 Task: Create Card New Hire Training Session in Board Sales Pipeline Management to Workspace Financial Analysis and Planning. Create Card Machine Learning Model Testing Review in Board Project Time Tracking to Workspace Financial Analysis and Planning. Create Card Company Culture Workshop in Board Brand Messaging and Copywriting to Workspace Financial Analysis and Planning
Action: Mouse moved to (64, 278)
Screenshot: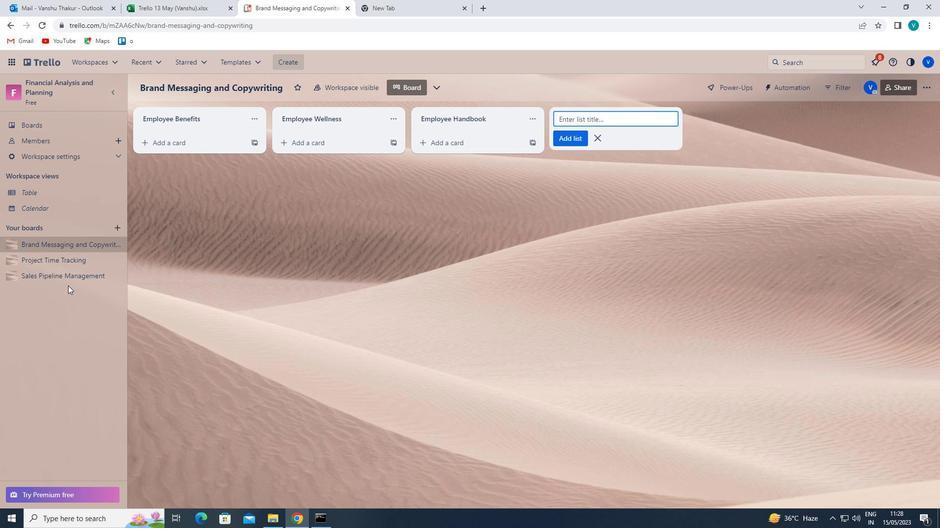 
Action: Mouse pressed left at (64, 278)
Screenshot: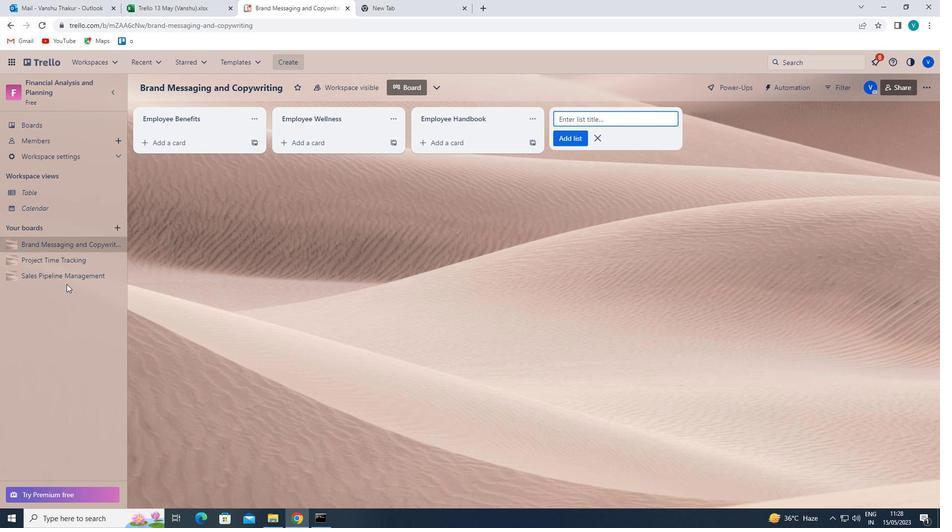 
Action: Mouse moved to (183, 142)
Screenshot: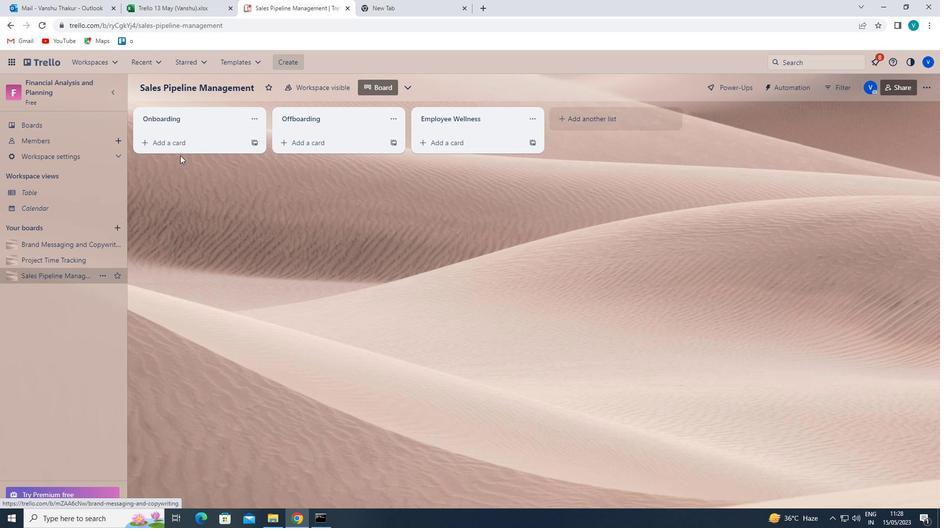 
Action: Mouse pressed left at (183, 142)
Screenshot: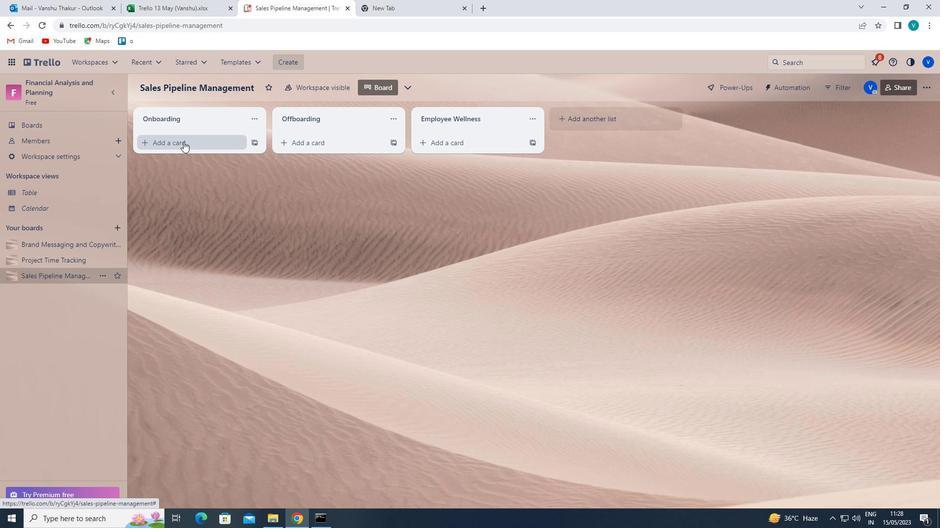 
Action: Key pressed <Key.shift>NEW<Key.space><Key.shift>HIRE<Key.space><Key.shift>TRAINING<Key.space><Key.shift>SESSION<Key.enter>
Screenshot: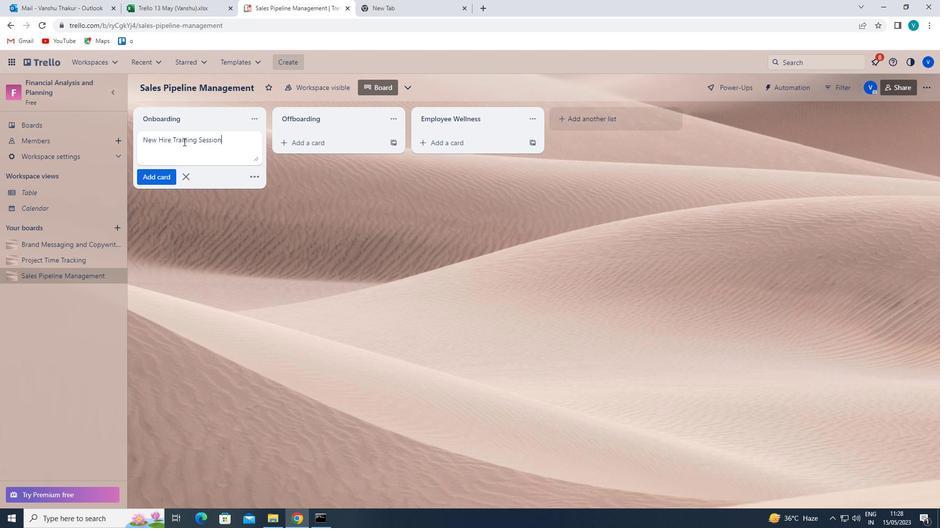 
Action: Mouse moved to (55, 254)
Screenshot: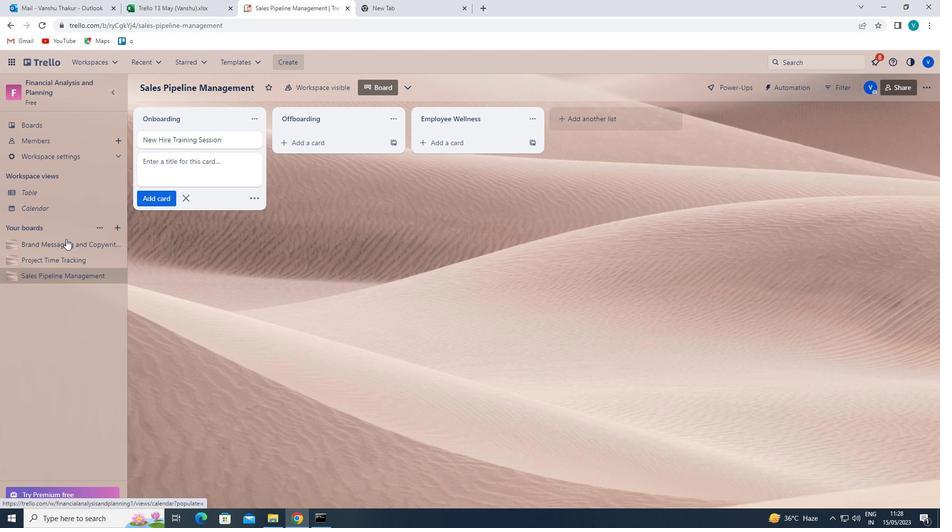 
Action: Mouse pressed left at (55, 254)
Screenshot: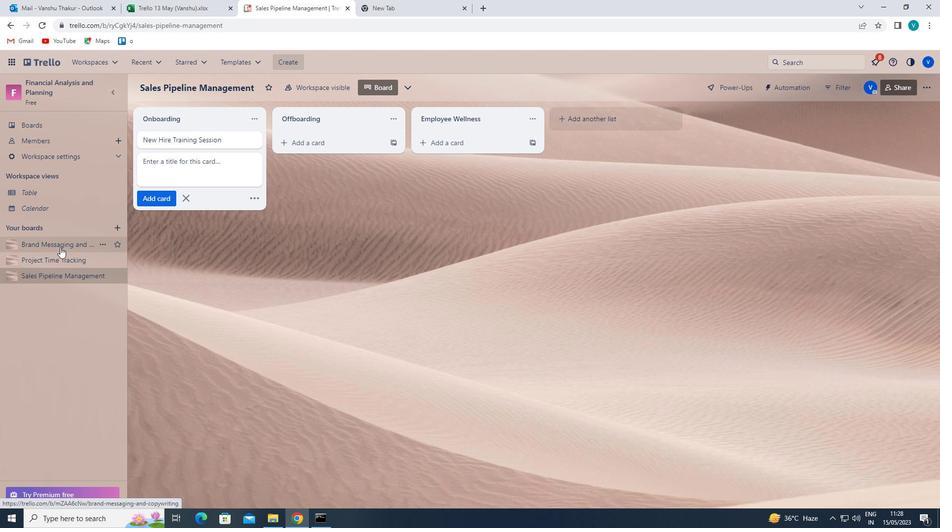 
Action: Mouse moved to (189, 147)
Screenshot: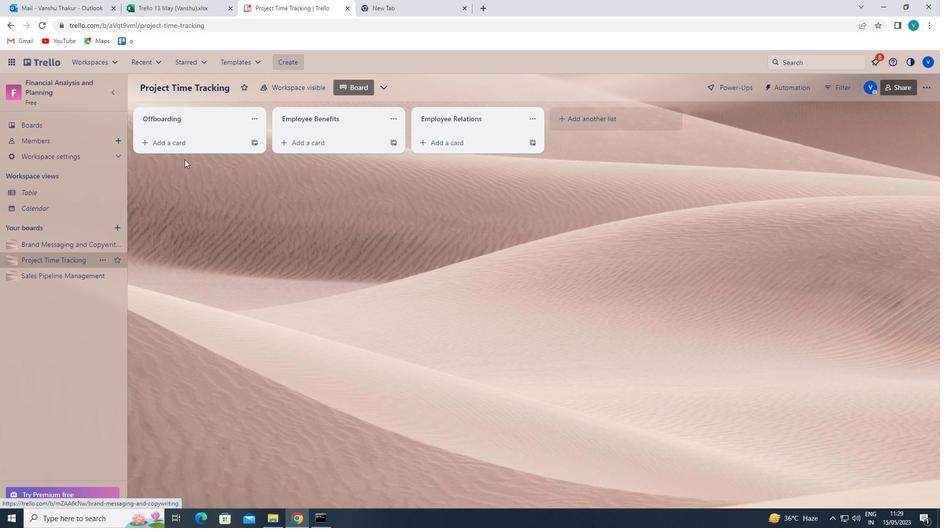 
Action: Mouse pressed left at (189, 147)
Screenshot: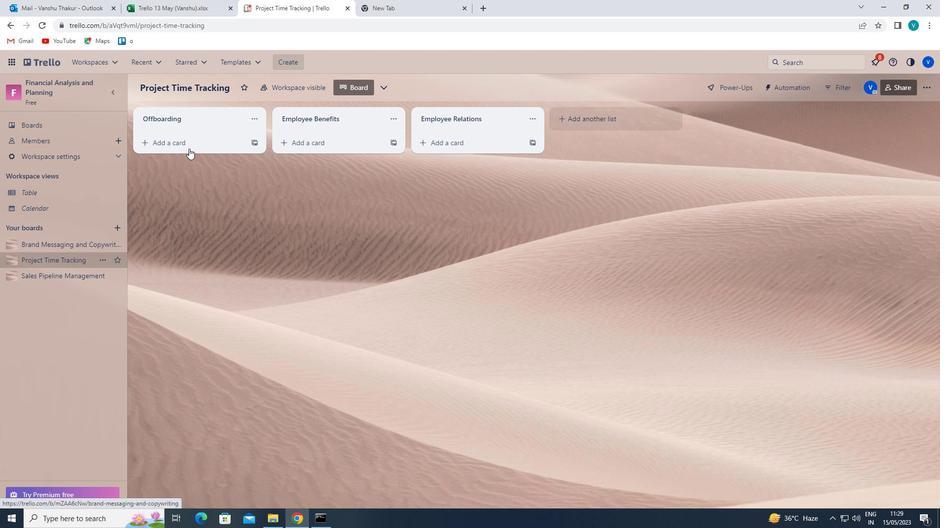 
Action: Mouse moved to (185, 149)
Screenshot: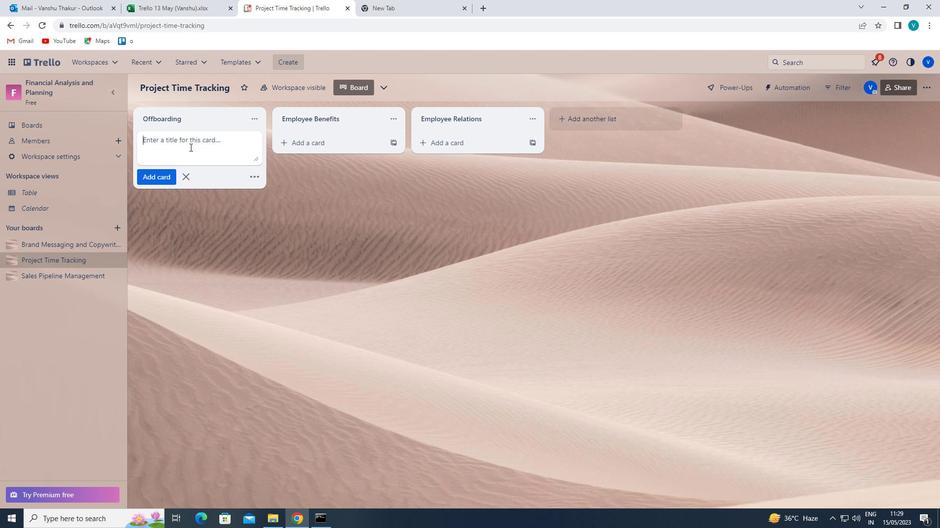 
Action: Key pressed <Key.shift>MA
Screenshot: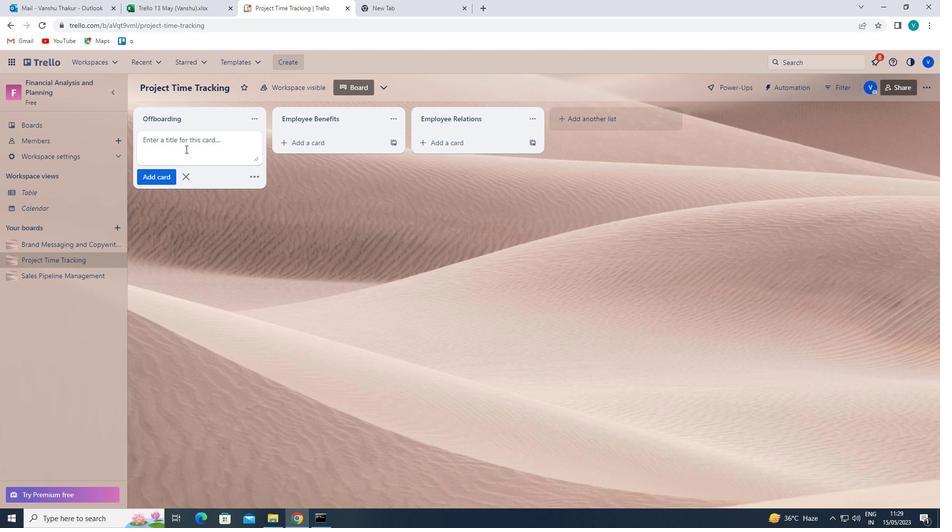 
Action: Mouse moved to (185, 149)
Screenshot: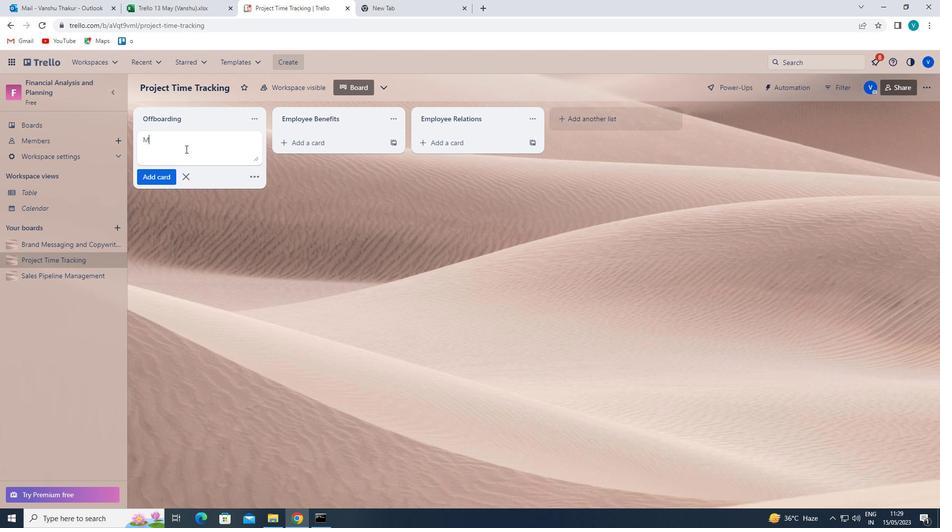 
Action: Key pressed CHINE<Key.space><Key.shift>LEARNING<Key.space><Key.shift>MODEL<Key.space><Key.shift>TESTING<Key.space><Key.shift>E=<Key.backspace><Key.backspace><Key.shift>REVIEW<Key.enter>
Screenshot: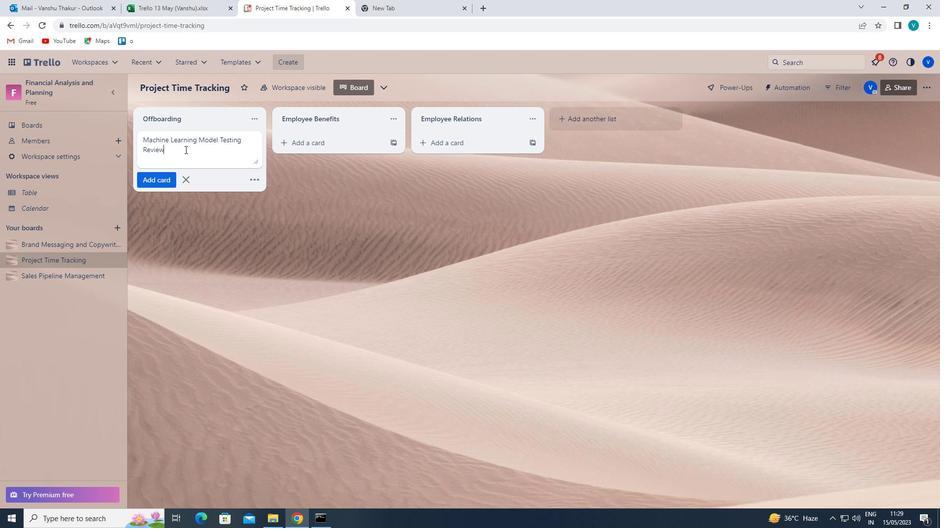 
Action: Mouse moved to (69, 246)
Screenshot: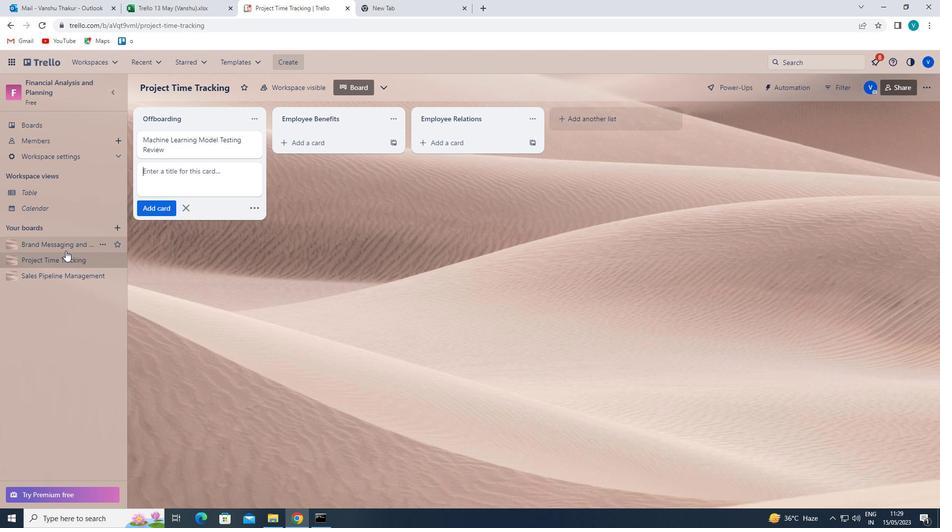 
Action: Mouse pressed left at (69, 246)
Screenshot: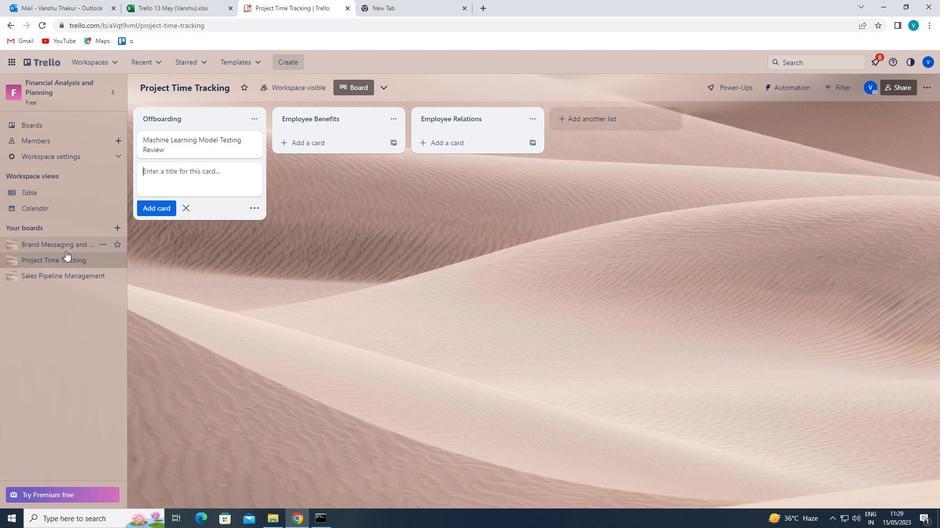 
Action: Mouse moved to (180, 131)
Screenshot: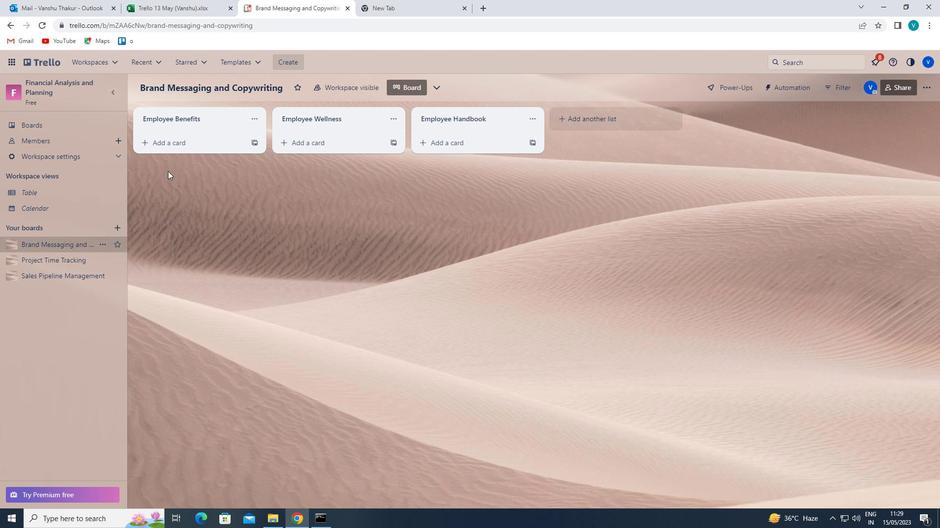 
Action: Mouse pressed left at (180, 131)
Screenshot: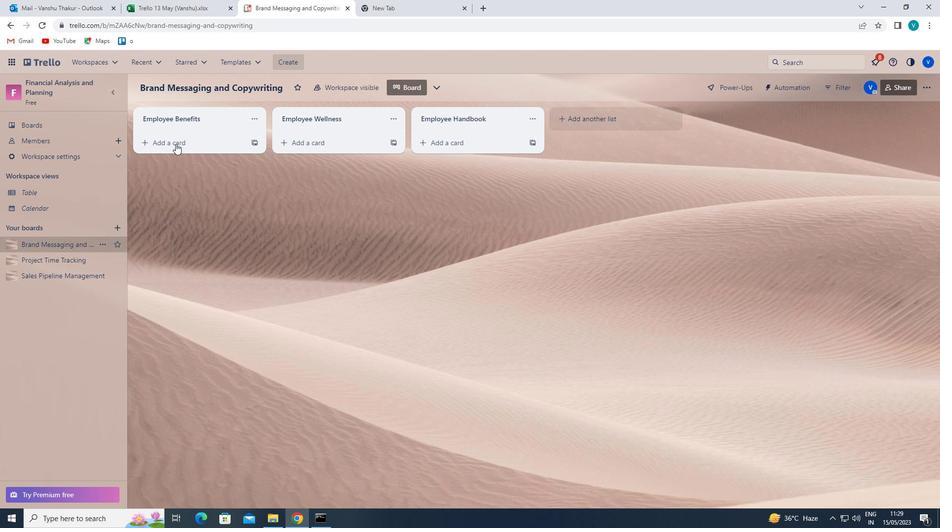 
Action: Mouse moved to (183, 144)
Screenshot: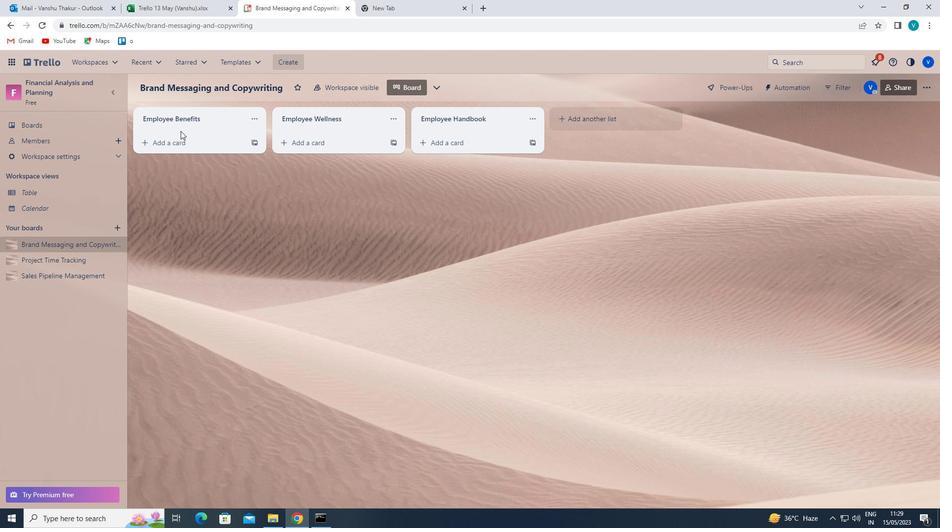 
Action: Mouse pressed left at (183, 144)
Screenshot: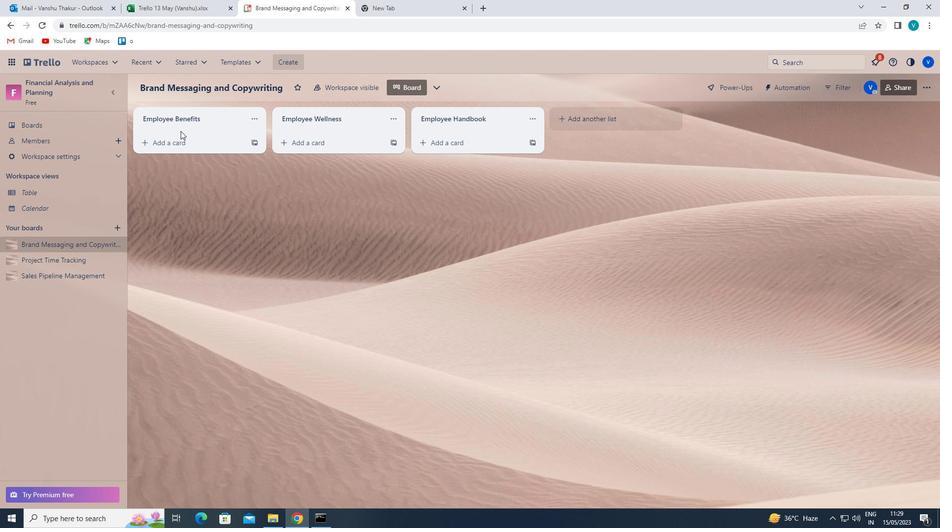 
Action: Mouse moved to (183, 144)
Screenshot: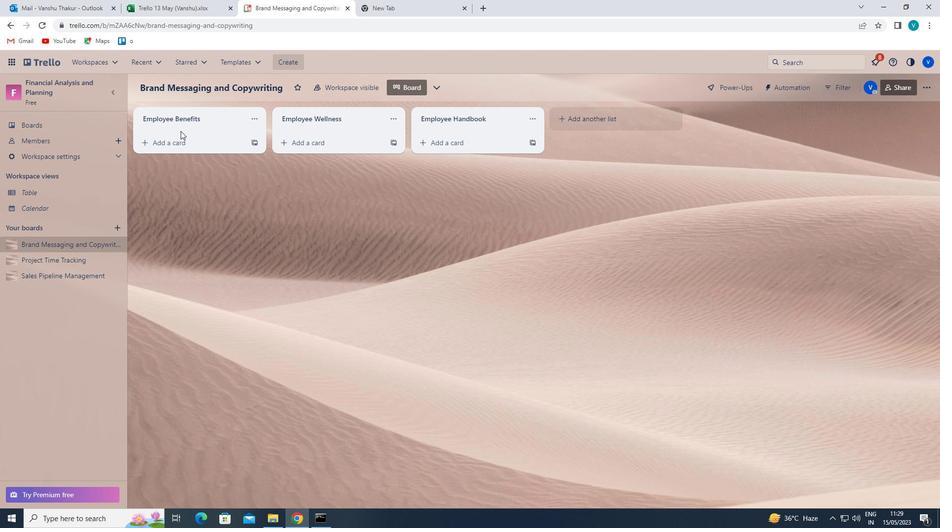 
Action: Key pressed <Key.shift>COMPANY<Key.space><Key.shift>CULTURE<Key.space><Key.shift>WORKSHOP<Key.enter>
Screenshot: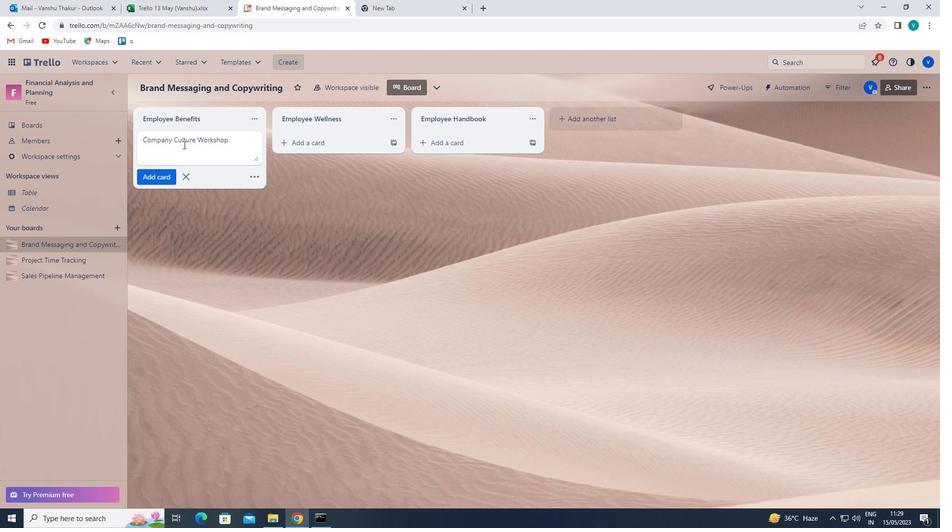 
